 Task: Create Workspace Flight Bookings Workspace description Manage and track employee benefits and retirement plans. Workspace type Operations
Action: Mouse moved to (432, 89)
Screenshot: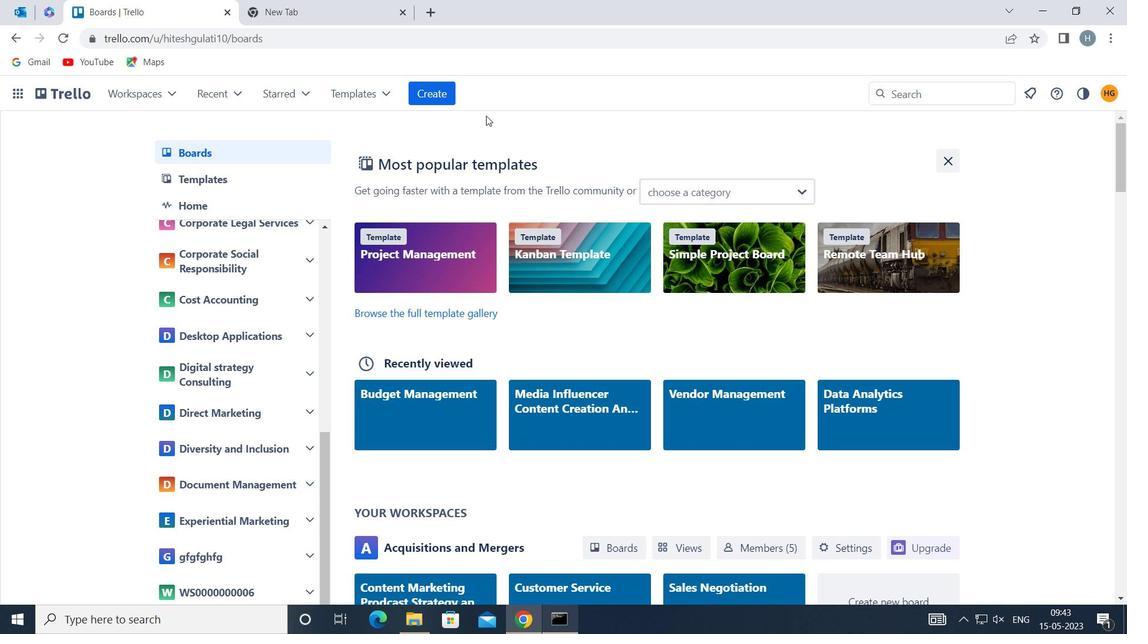 
Action: Mouse pressed left at (432, 89)
Screenshot: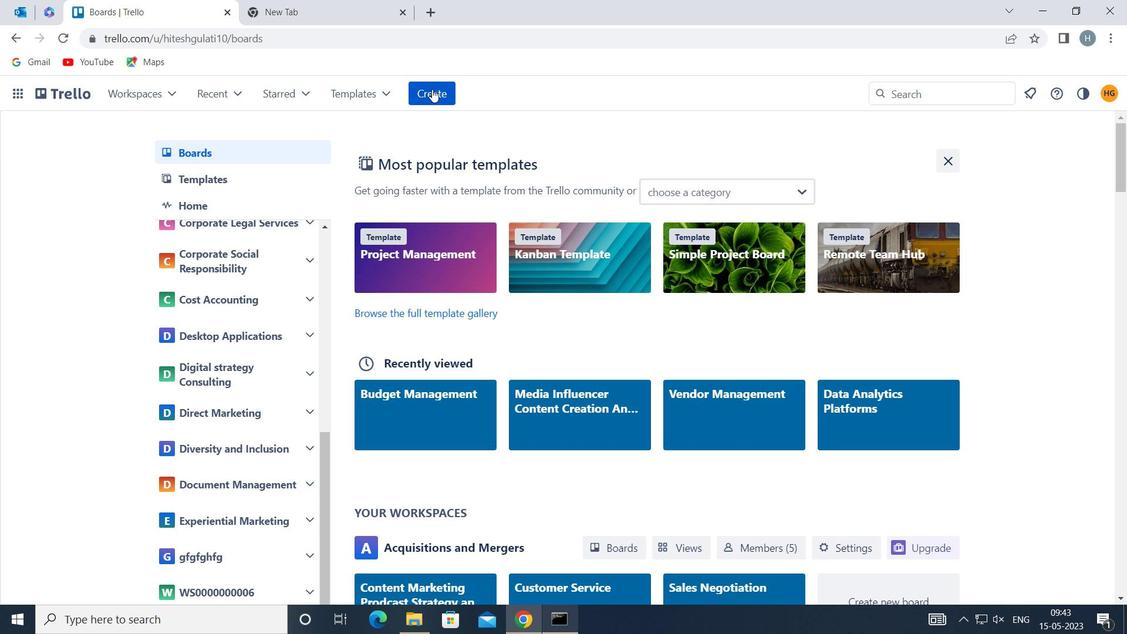 
Action: Mouse moved to (468, 250)
Screenshot: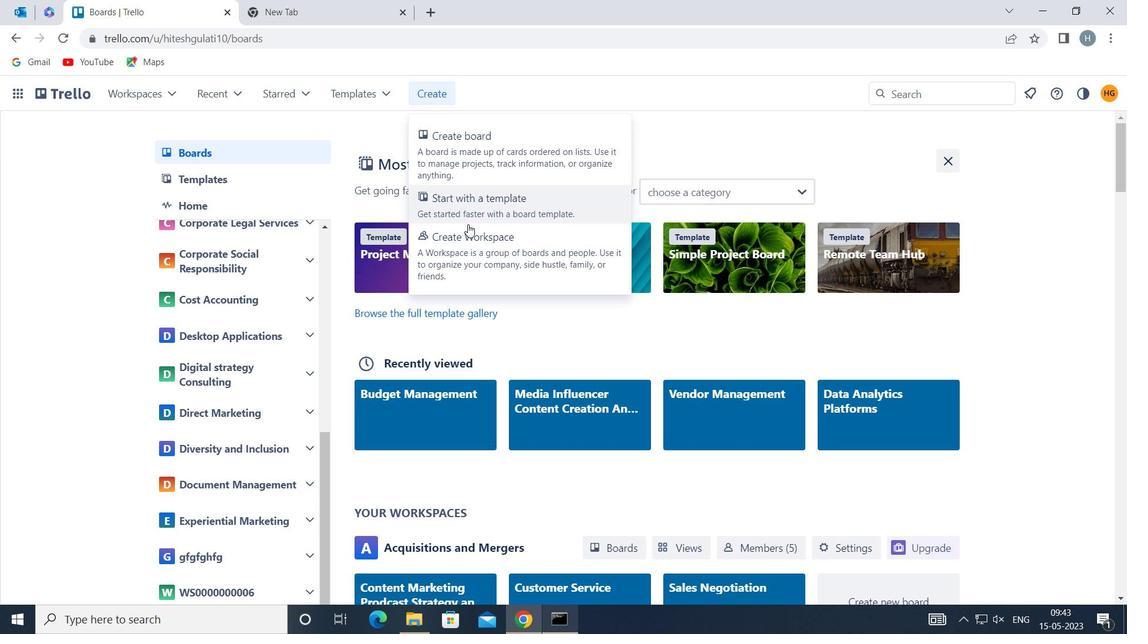 
Action: Mouse pressed left at (468, 250)
Screenshot: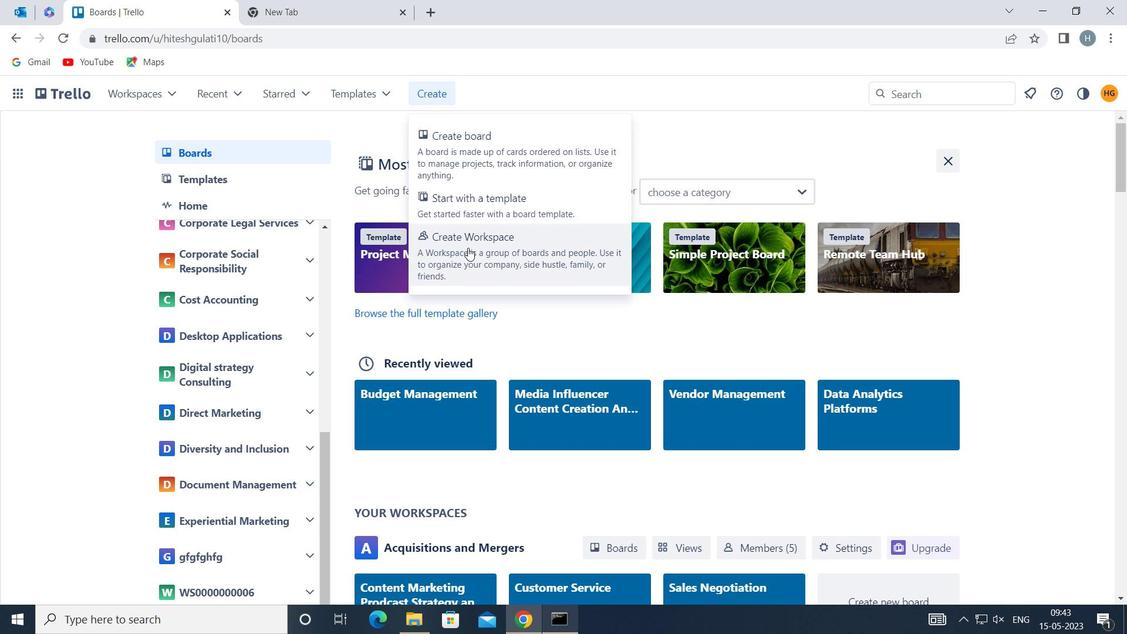 
Action: Mouse moved to (468, 250)
Screenshot: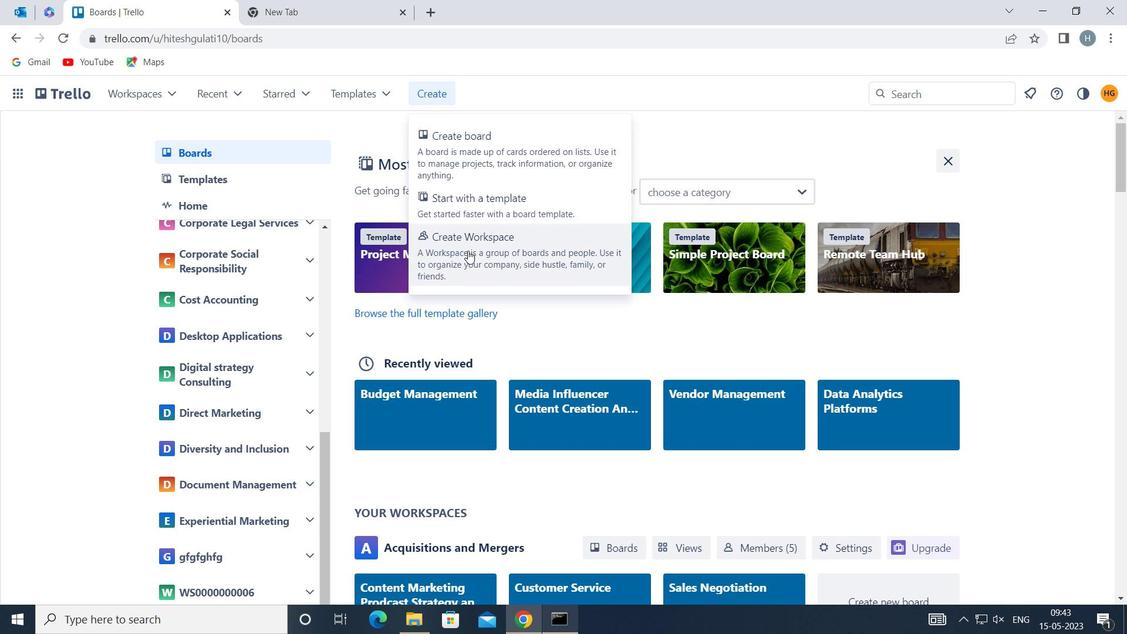 
Action: Key pressed <Key.shift>FLIGHT<Key.space><Key.shift>BOOKING<Key.backspace><Key.backspace><Key.backspace><Key.backspace><Key.backspace><Key.backspace><Key.backspace><Key.shift>BOOKING
Screenshot: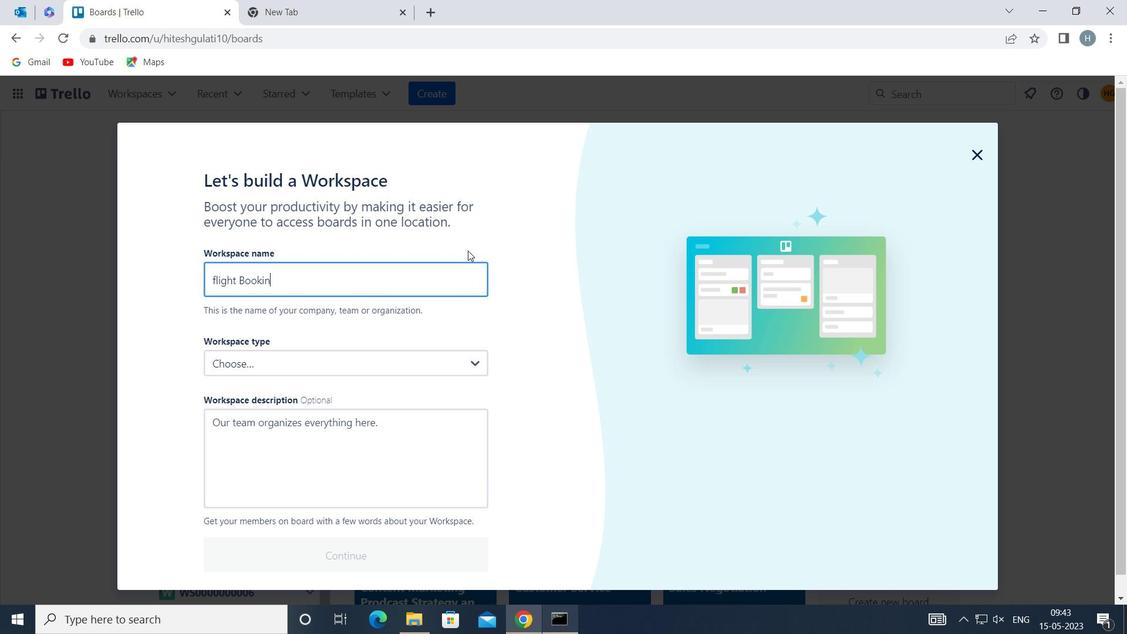 
Action: Mouse moved to (394, 431)
Screenshot: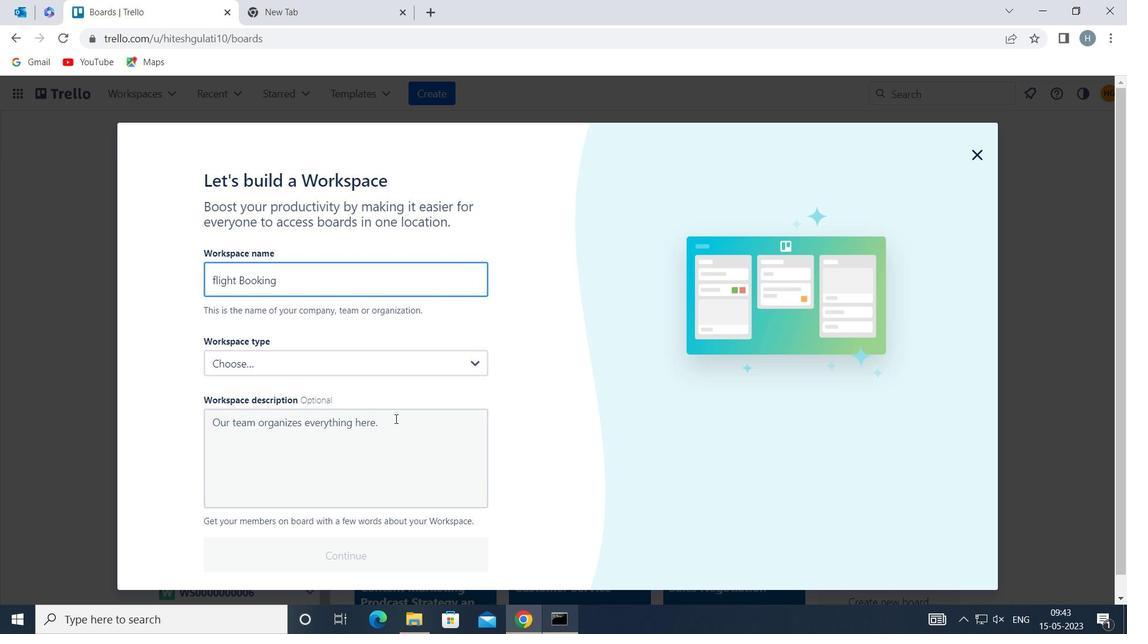 
Action: Mouse pressed left at (394, 431)
Screenshot: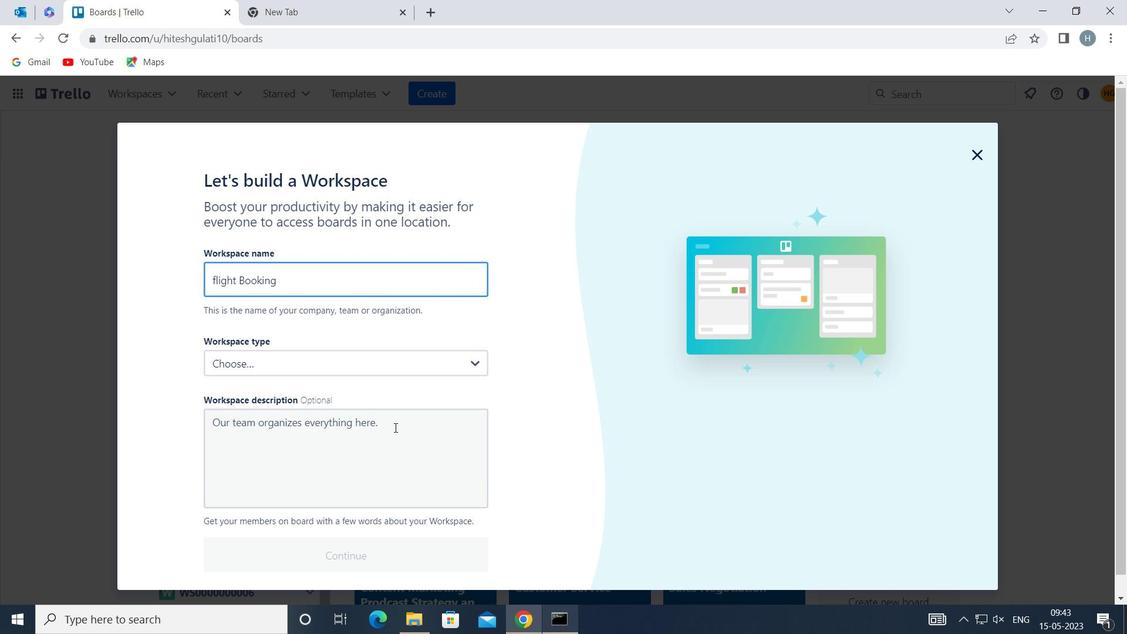 
Action: Key pressed <Key.shift>MANAGE<Key.space><Key.shift>AND<Key.space>TRACK<Key.space>EMPLOYEE<Key.space>BENEFITS<Key.space>AND<Key.space>RETIREMENT<Key.space>PLANS
Screenshot: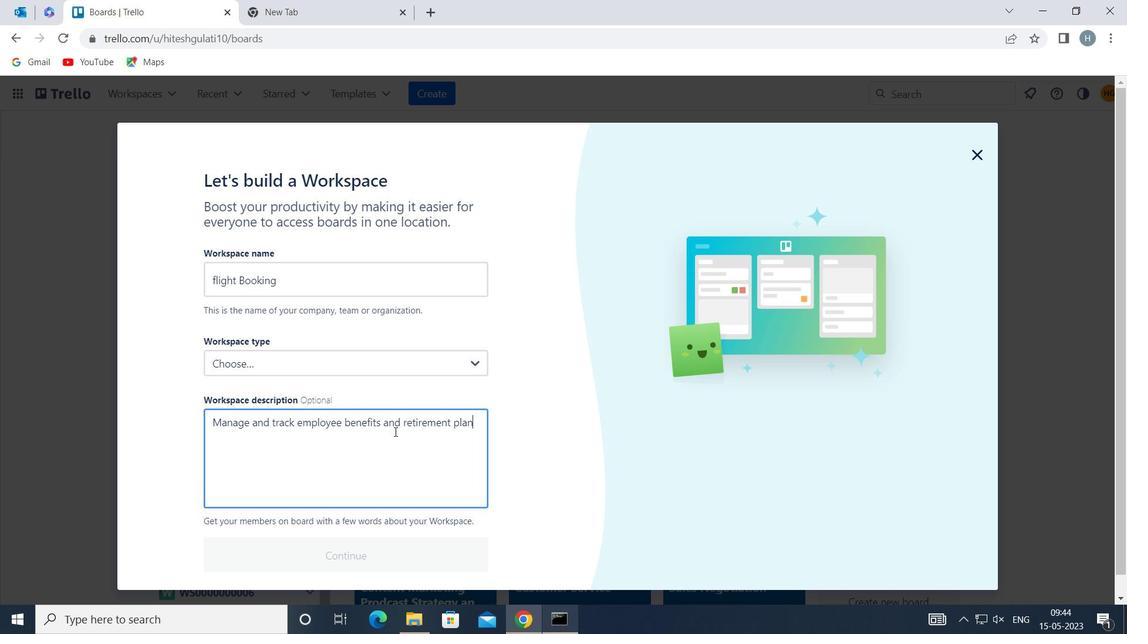 
Action: Mouse moved to (400, 429)
Screenshot: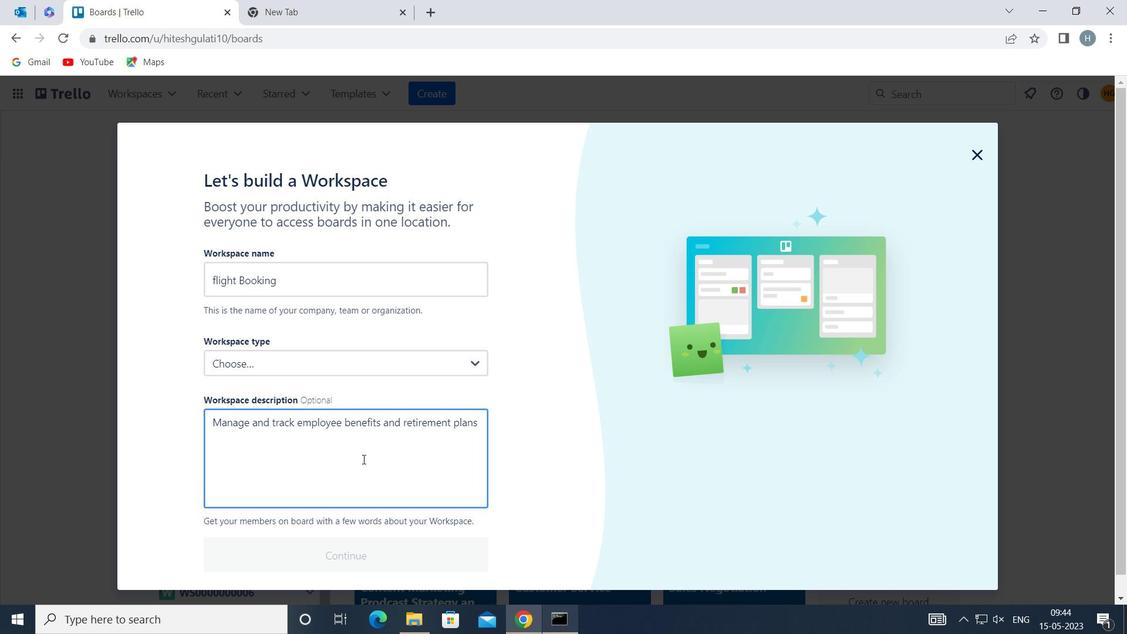 
Action: Mouse scrolled (400, 429) with delta (0, 0)
Screenshot: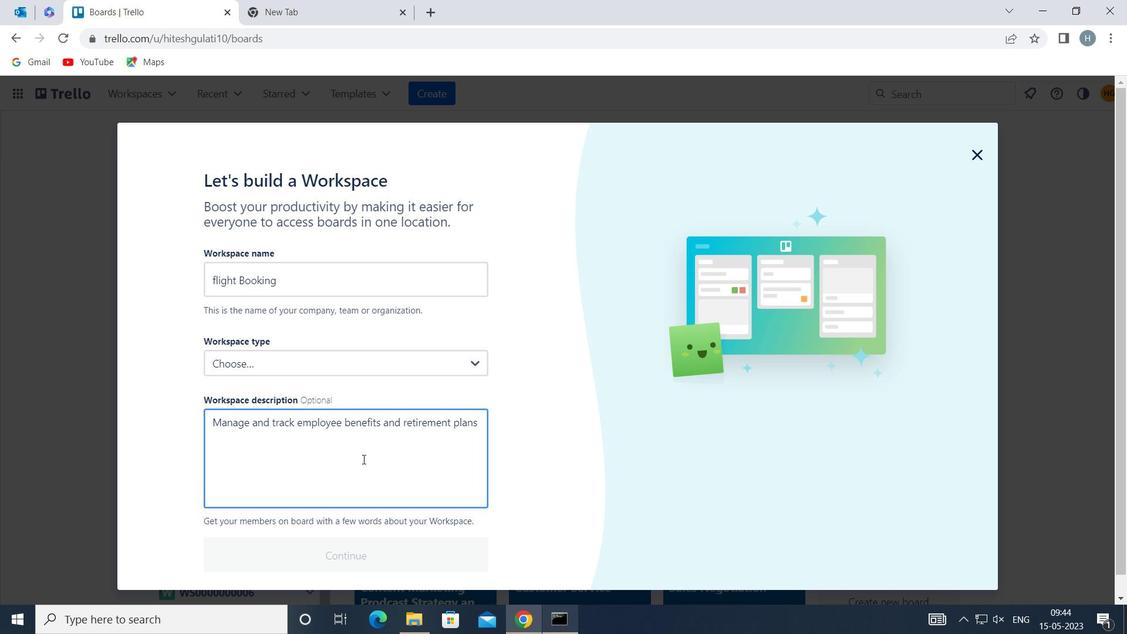 
Action: Mouse scrolled (400, 429) with delta (0, 0)
Screenshot: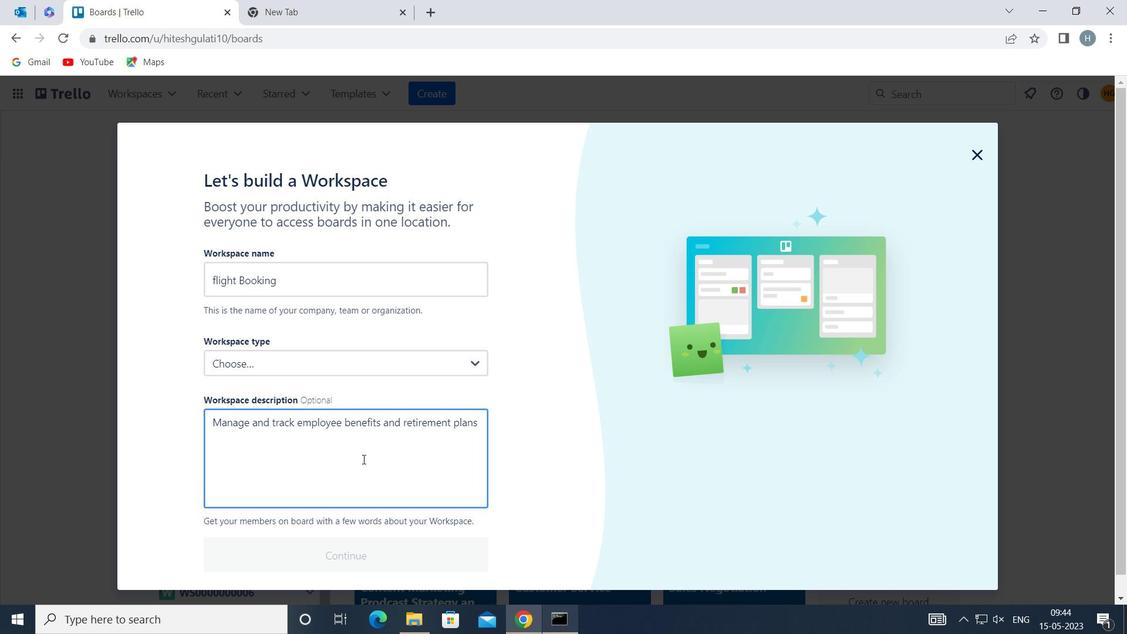 
Action: Mouse scrolled (400, 429) with delta (0, 0)
Screenshot: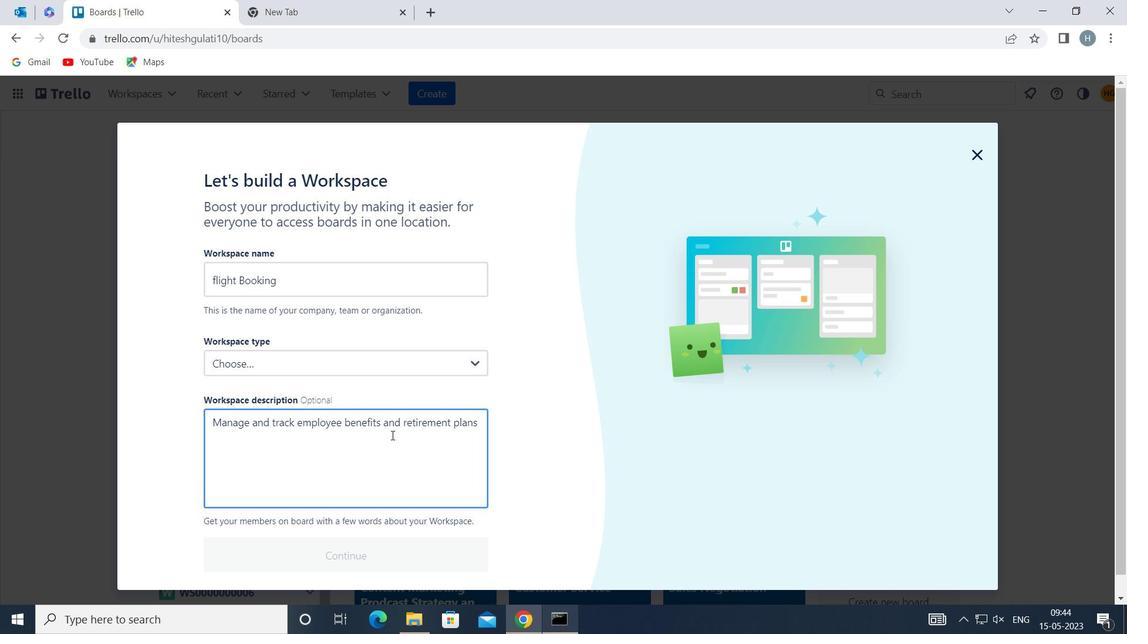 
Action: Mouse moved to (421, 334)
Screenshot: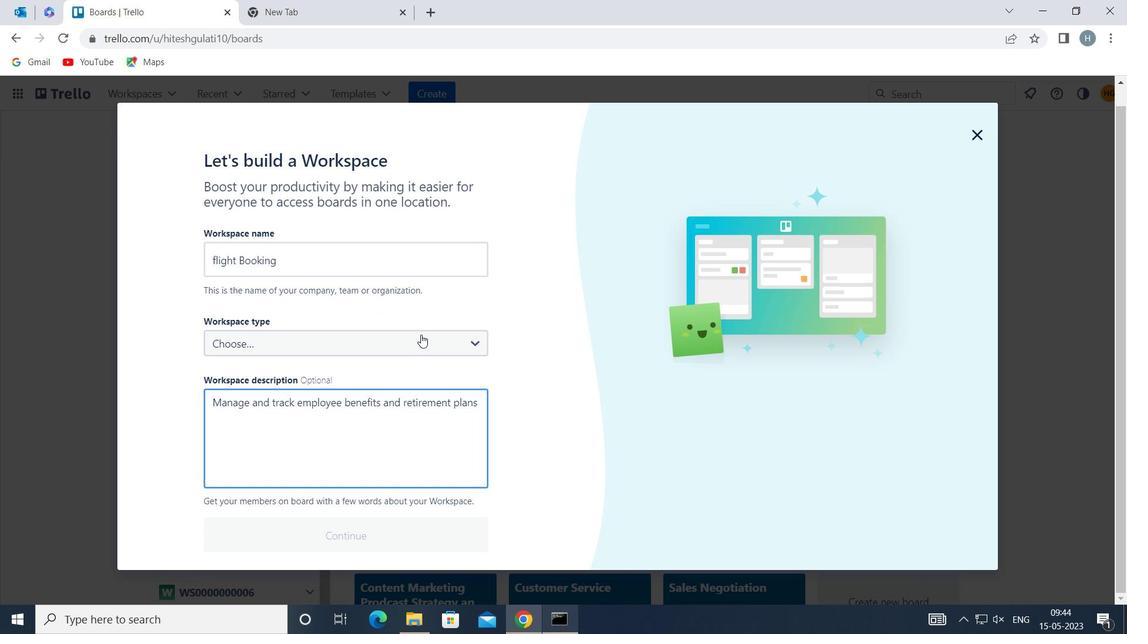 
Action: Mouse pressed left at (421, 334)
Screenshot: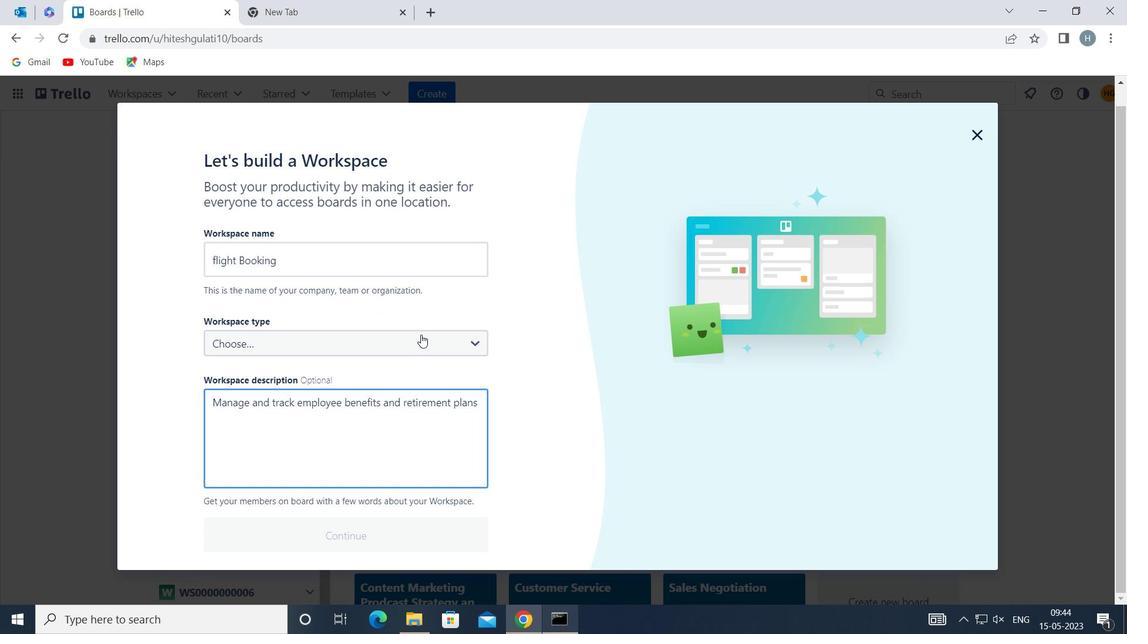 
Action: Mouse moved to (380, 514)
Screenshot: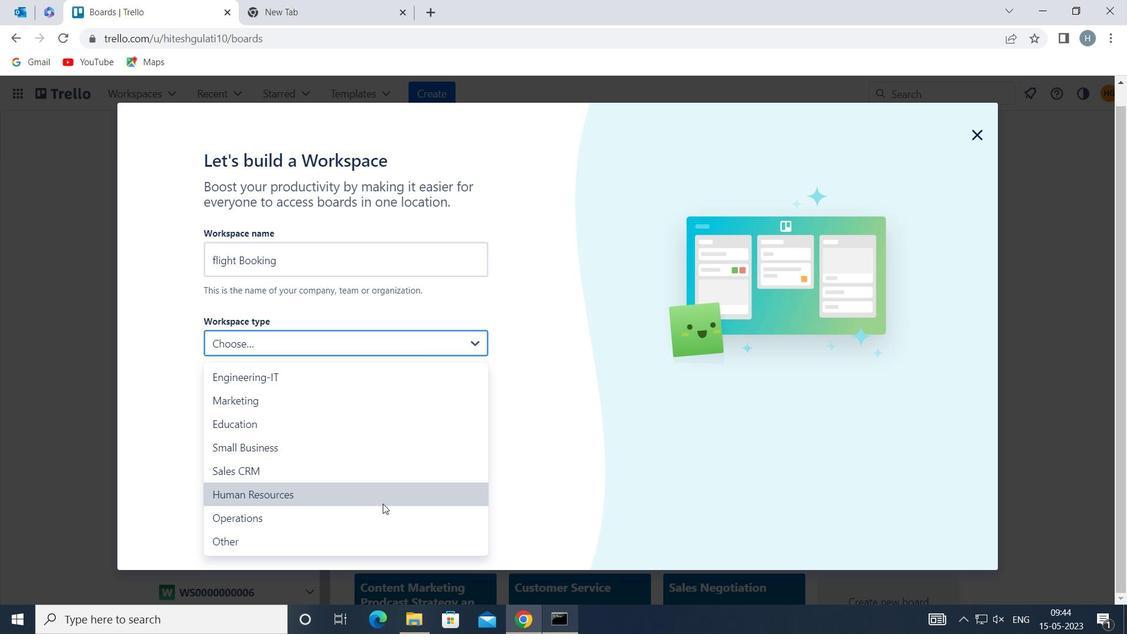 
Action: Mouse pressed left at (380, 514)
Screenshot: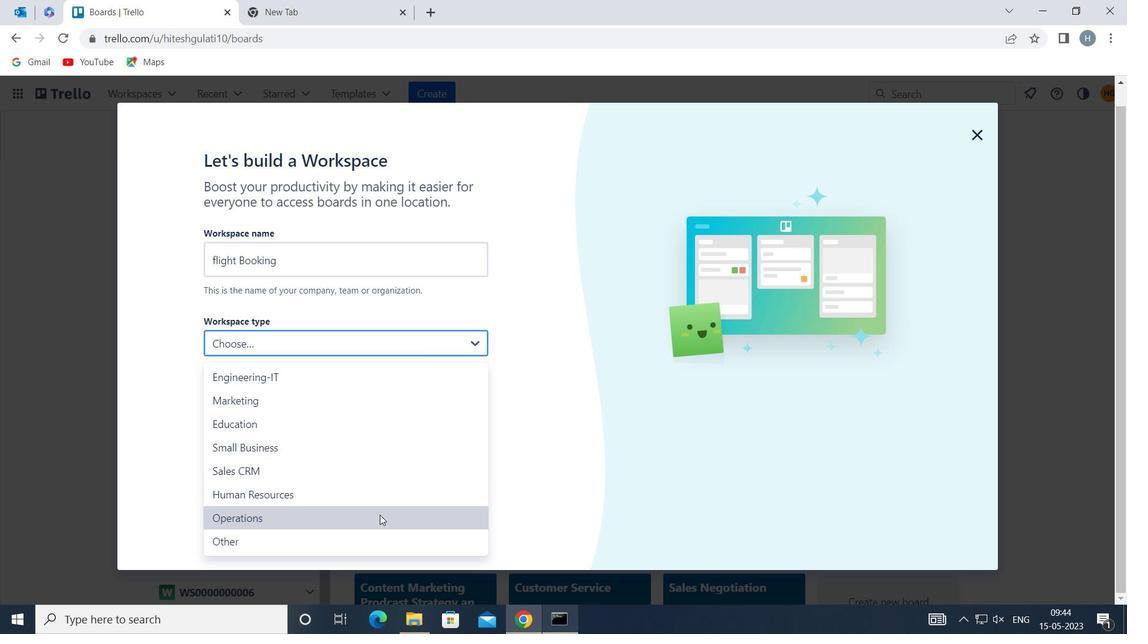 
Action: Mouse moved to (381, 527)
Screenshot: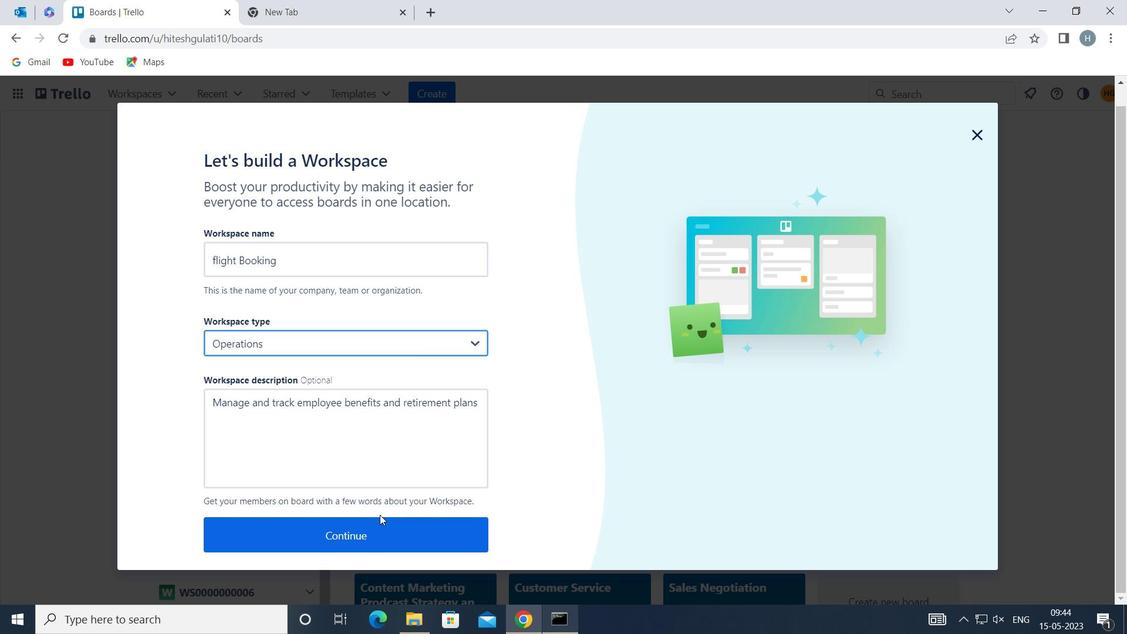 
Action: Mouse pressed left at (381, 527)
Screenshot: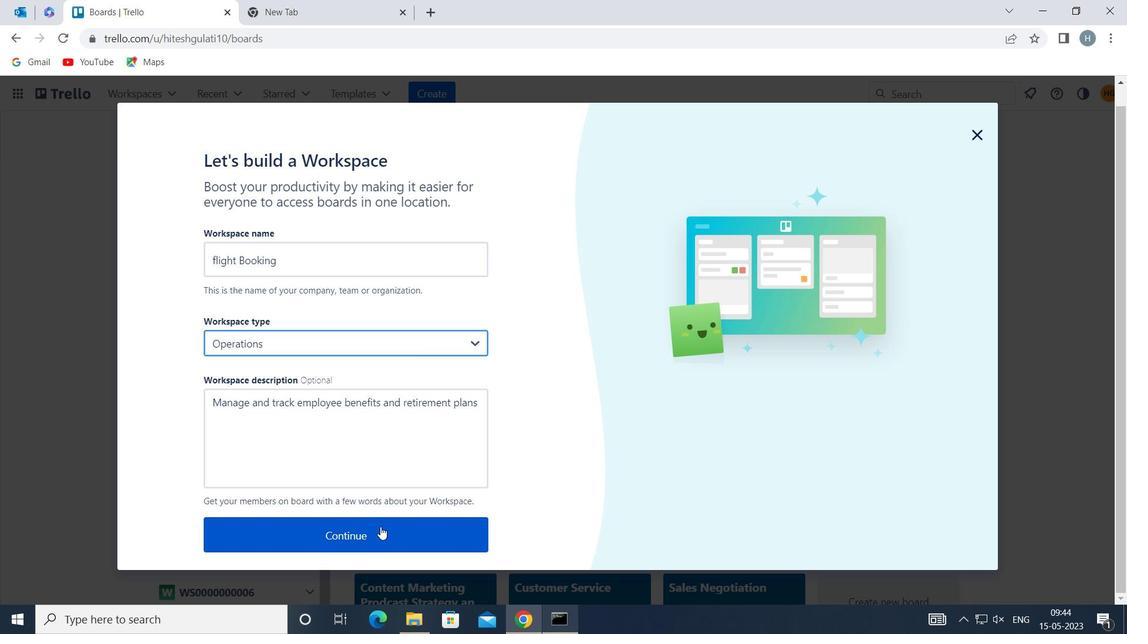 
Action: Mouse moved to (828, 253)
Screenshot: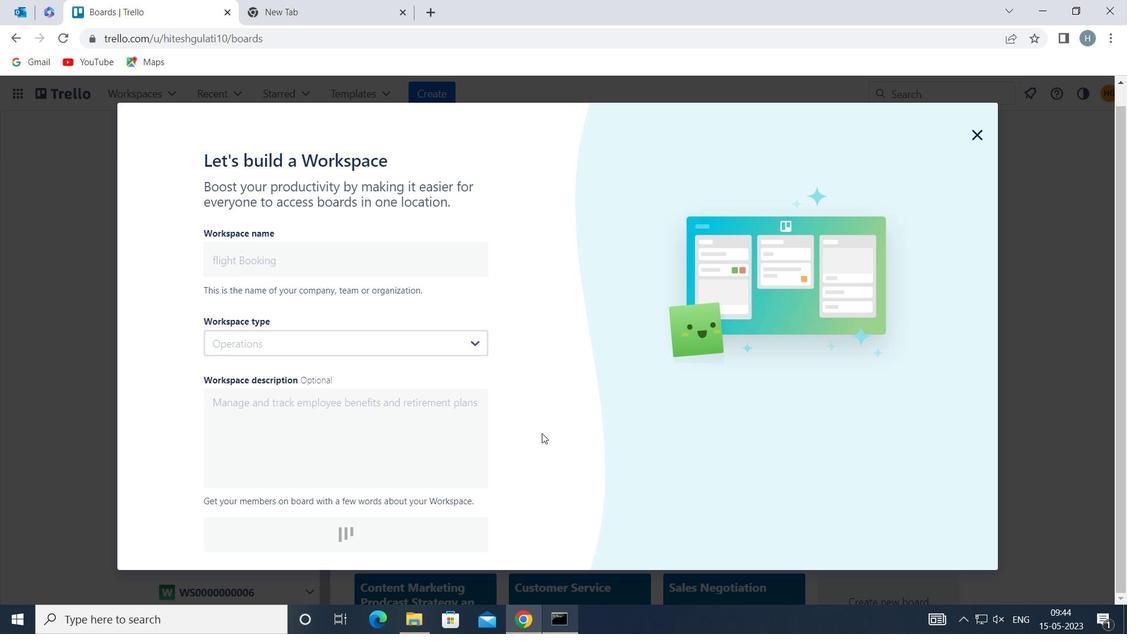 
